 Task: Create a due date automation trigger when advanced on, on the tuesday of the week before a card is due add content with a name containing resume at 11:00 AM.
Action: Mouse moved to (1297, 102)
Screenshot: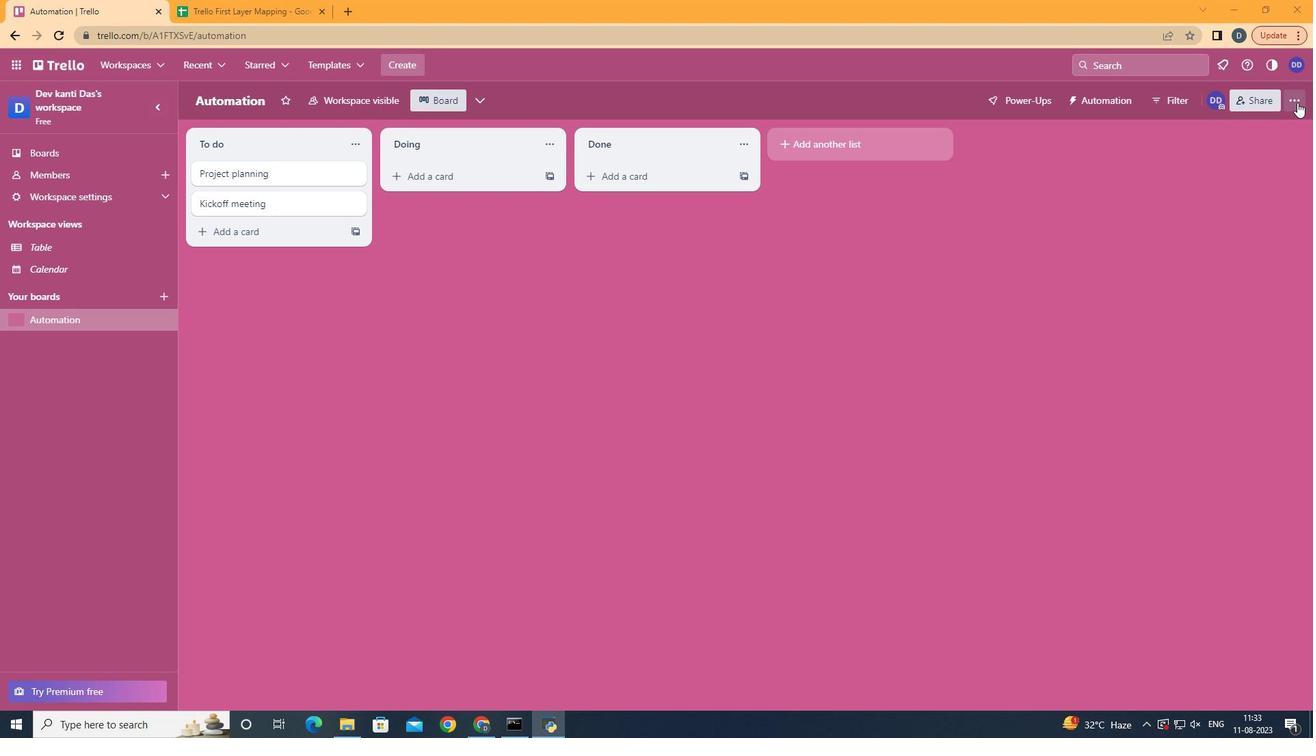 
Action: Mouse pressed left at (1297, 102)
Screenshot: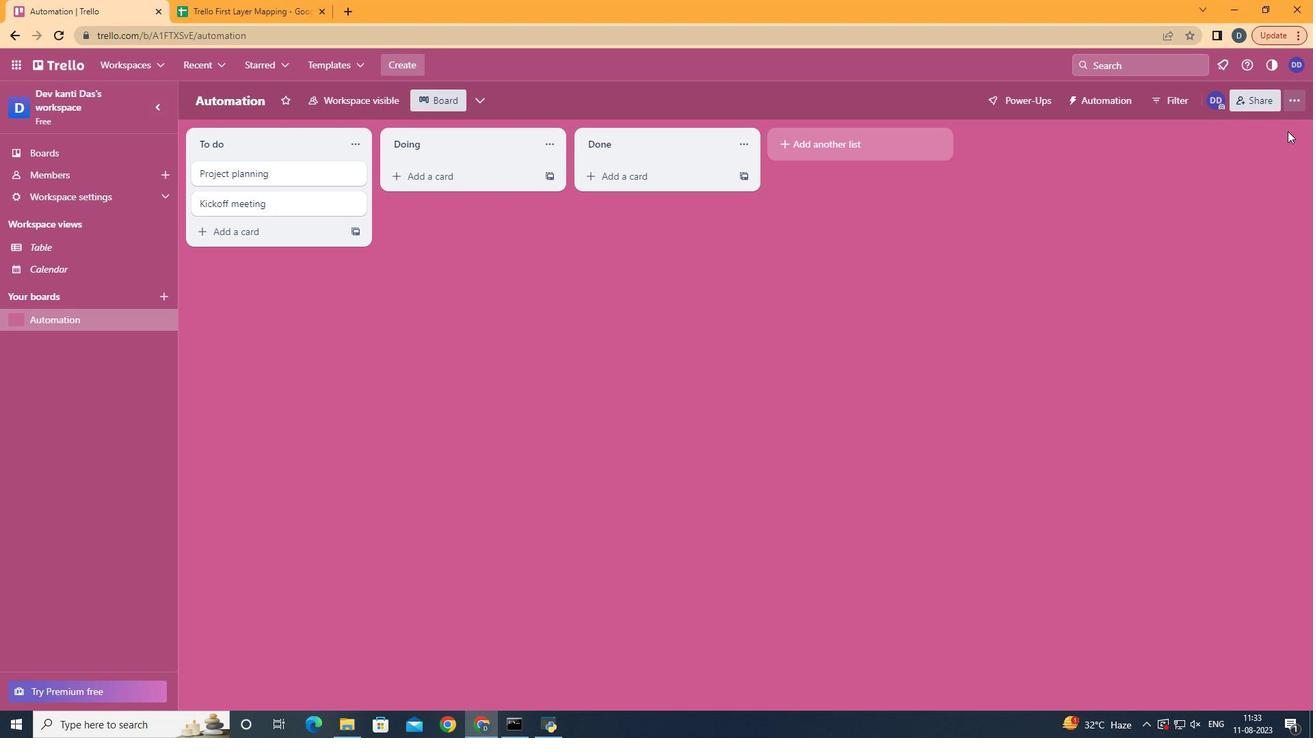 
Action: Mouse moved to (1203, 288)
Screenshot: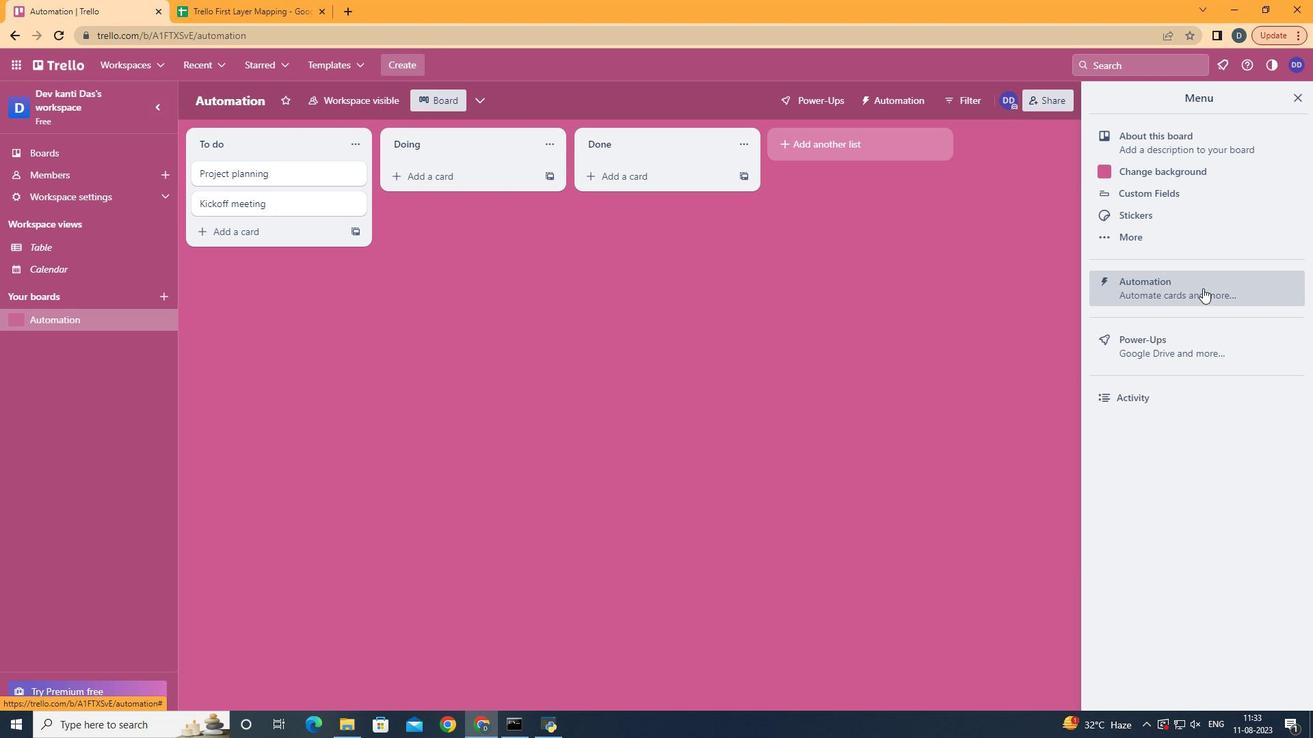 
Action: Mouse pressed left at (1203, 288)
Screenshot: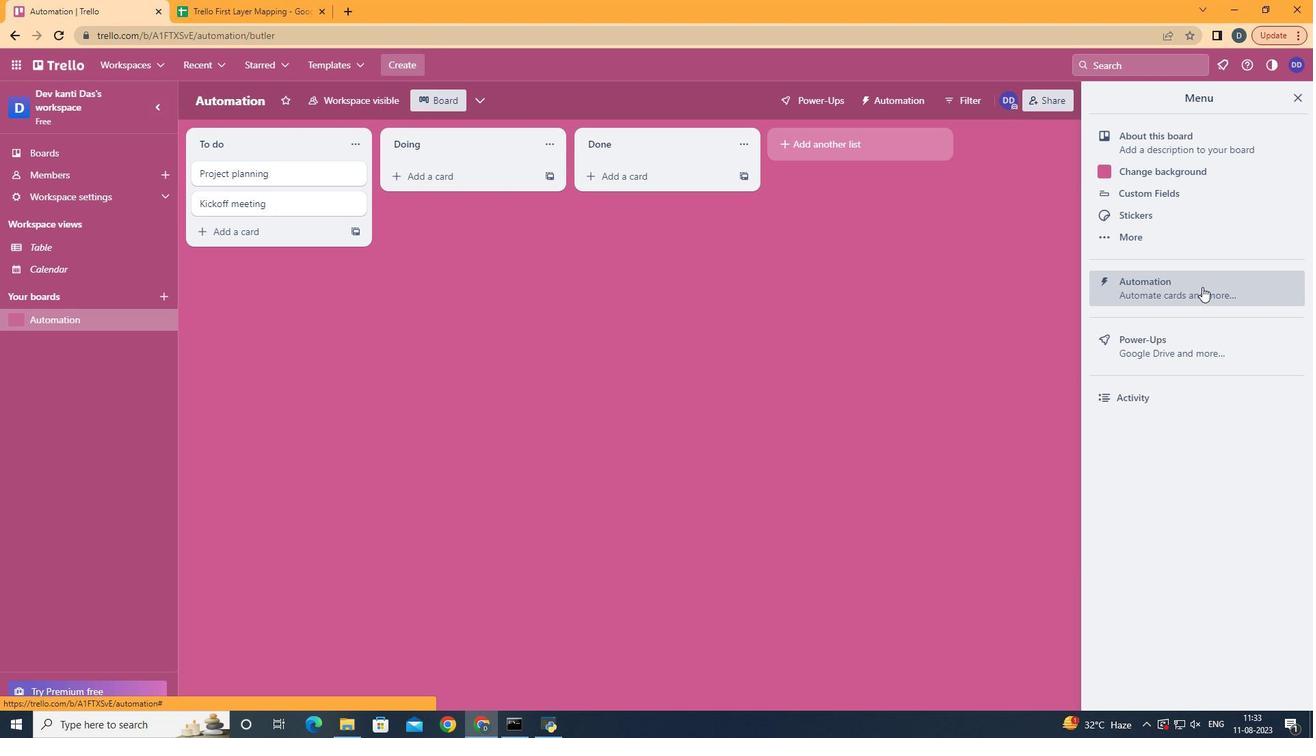 
Action: Mouse moved to (246, 269)
Screenshot: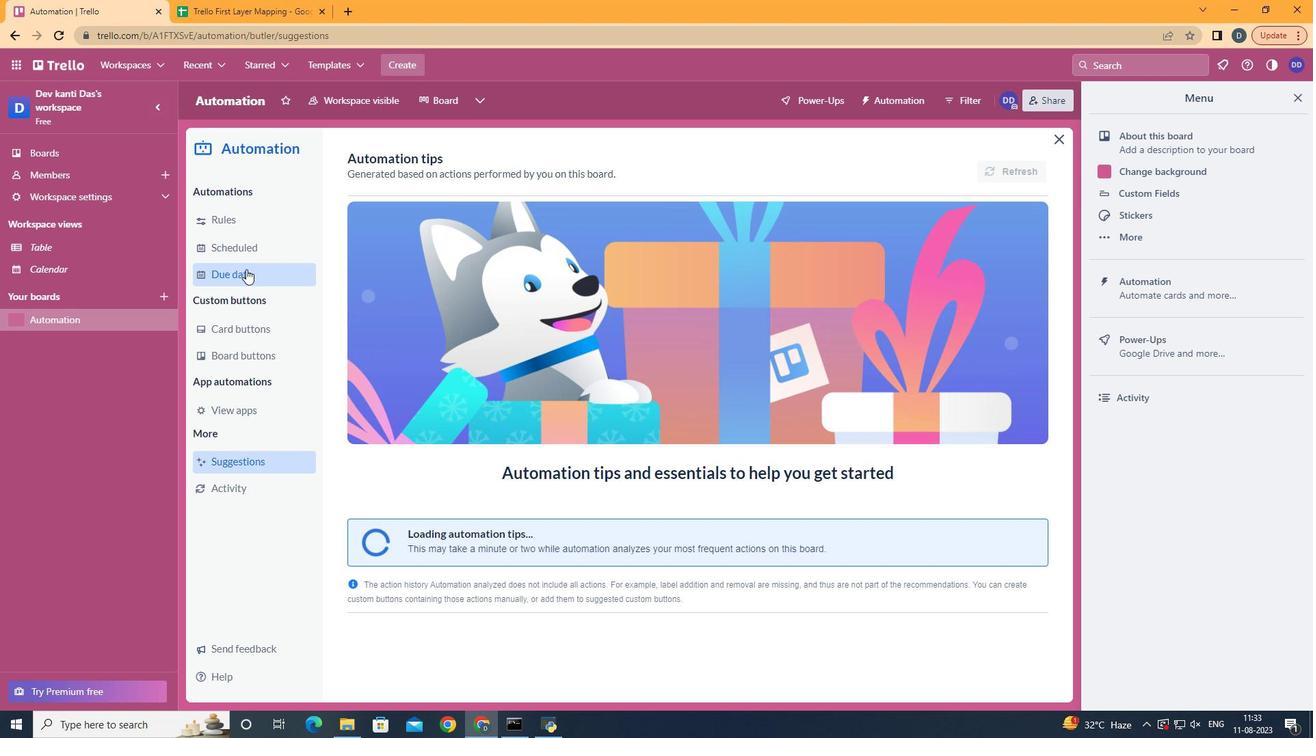 
Action: Mouse pressed left at (246, 269)
Screenshot: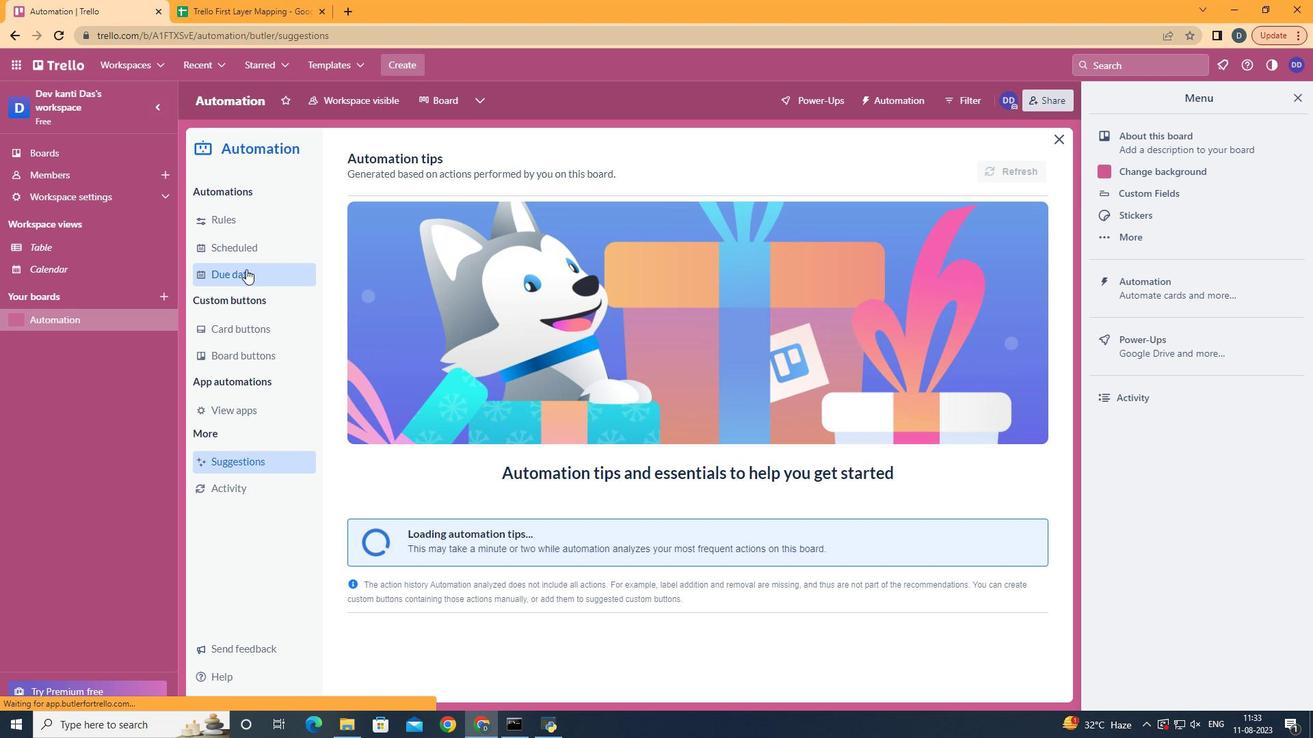 
Action: Mouse moved to (950, 166)
Screenshot: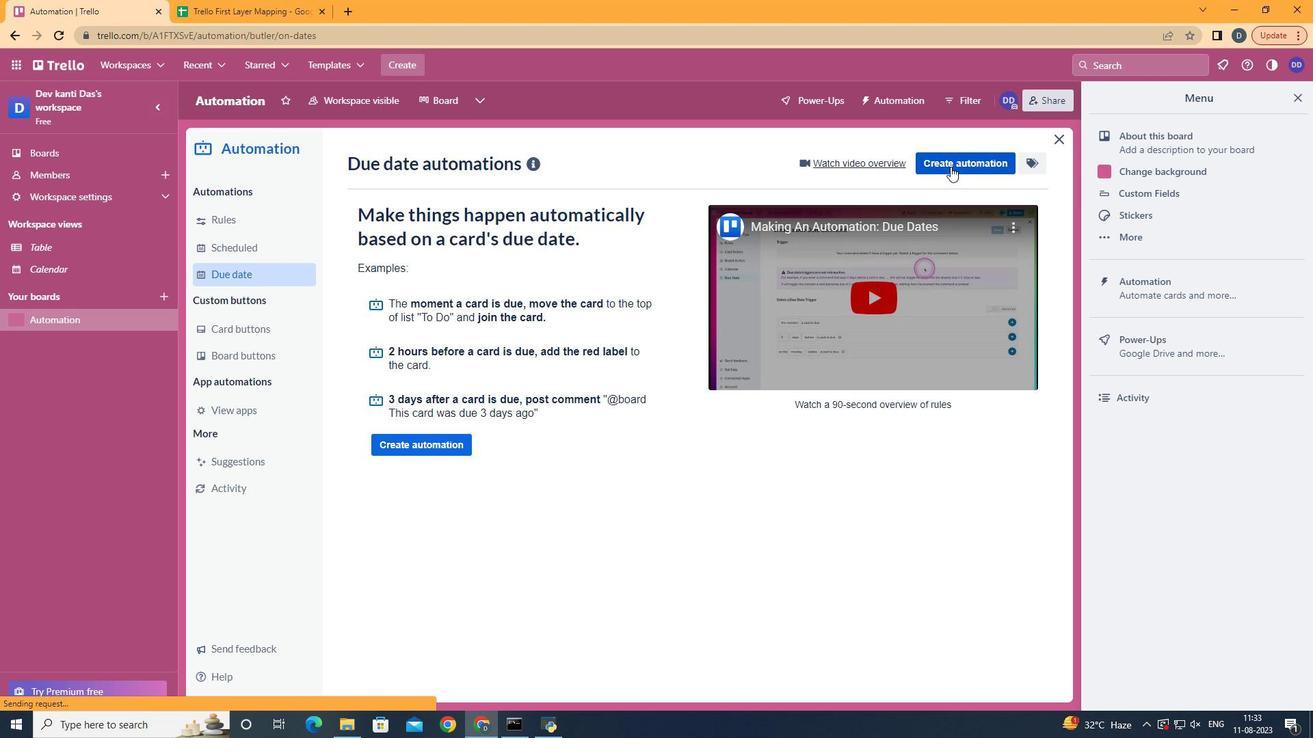 
Action: Mouse pressed left at (950, 166)
Screenshot: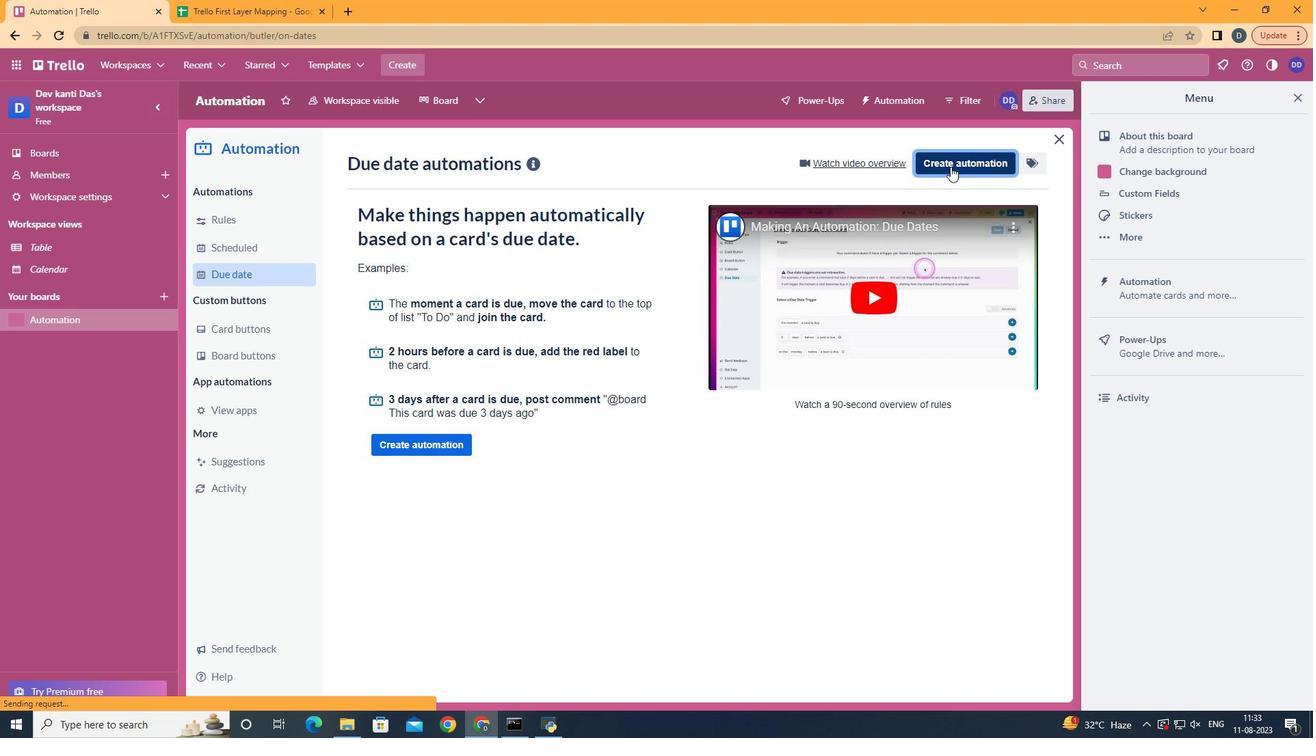 
Action: Mouse moved to (669, 296)
Screenshot: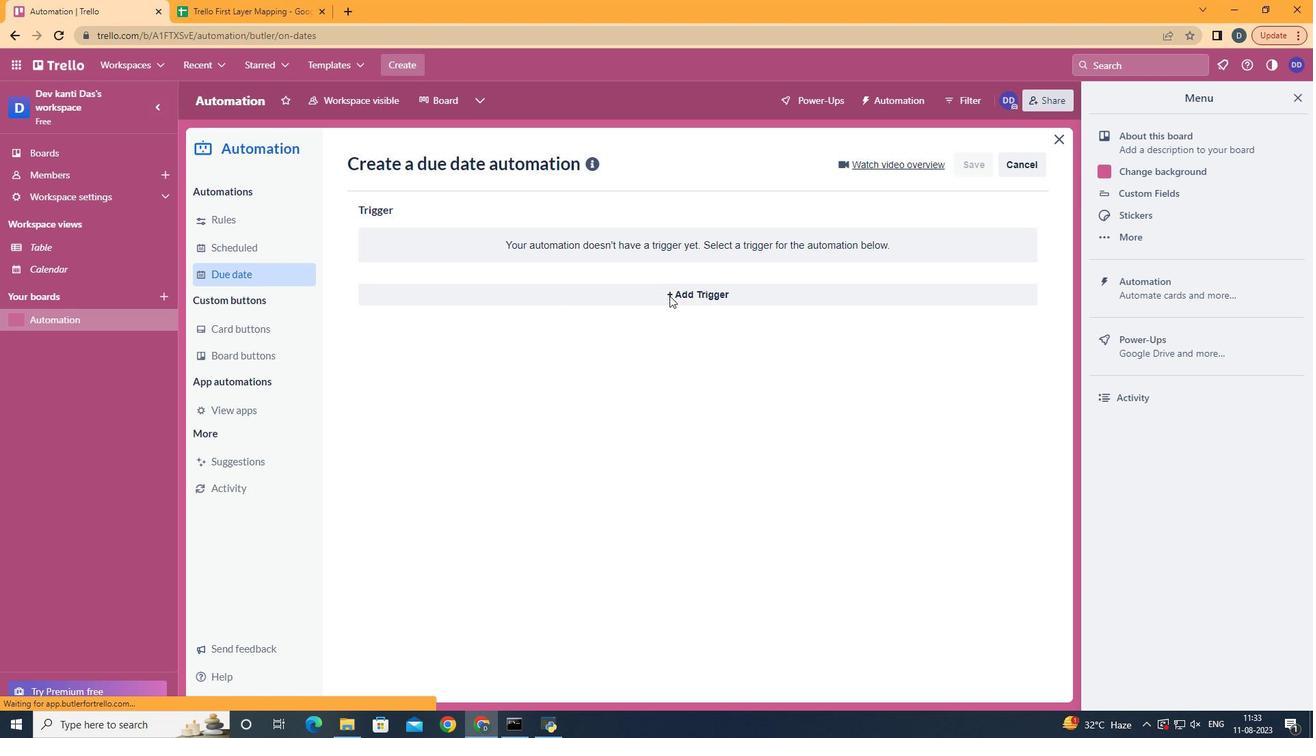 
Action: Mouse pressed left at (669, 296)
Screenshot: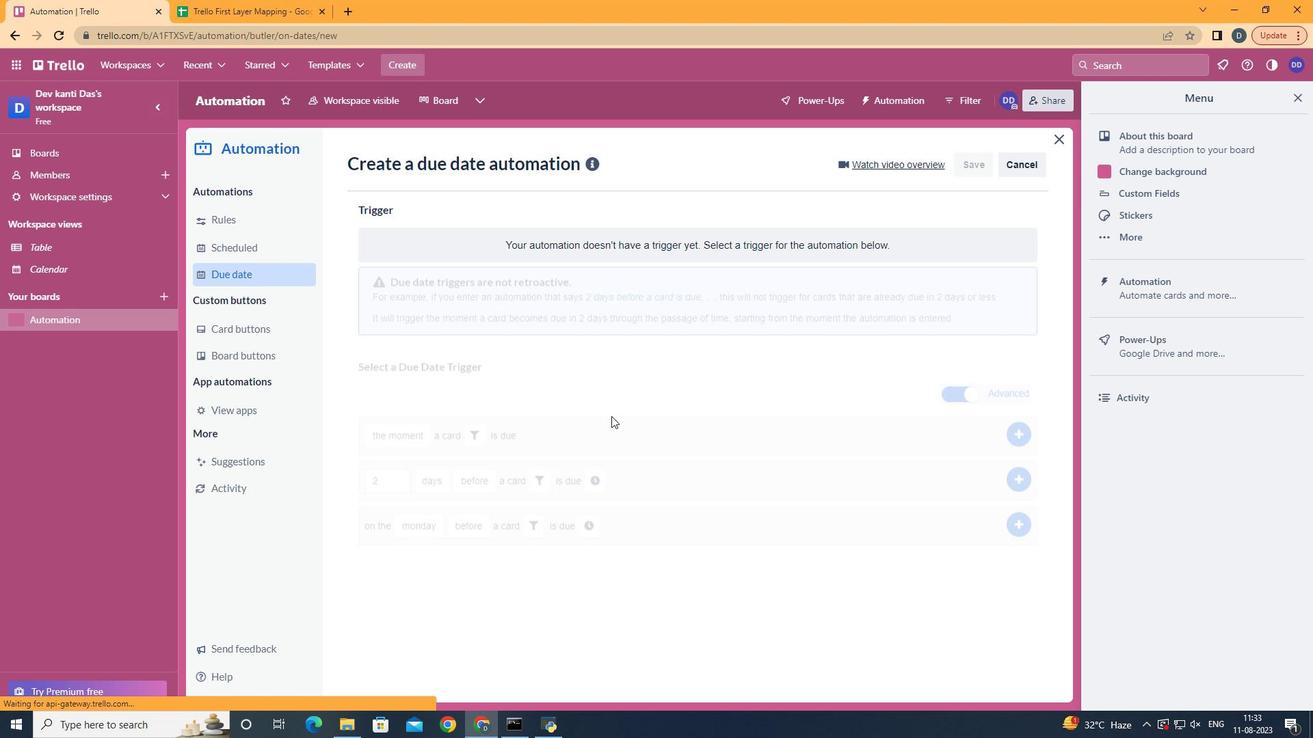 
Action: Mouse moved to (445, 372)
Screenshot: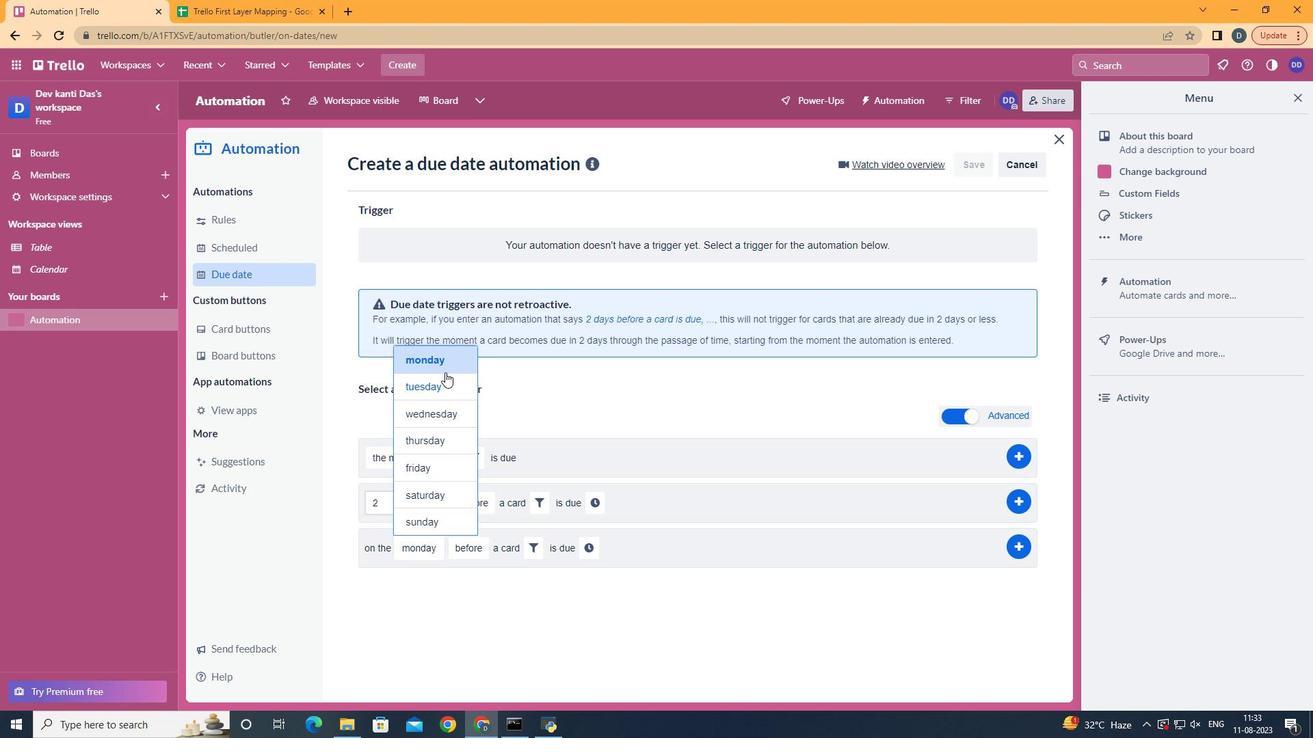 
Action: Mouse pressed left at (445, 372)
Screenshot: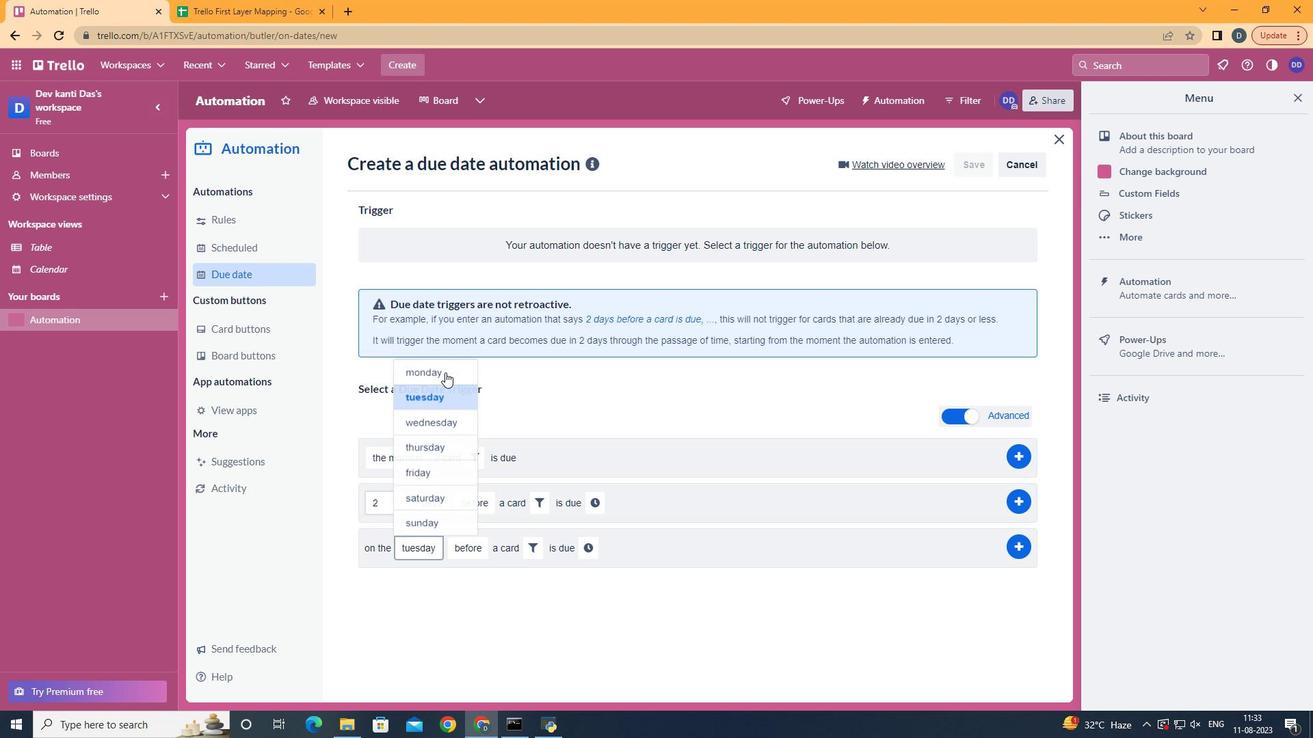 
Action: Mouse moved to (493, 655)
Screenshot: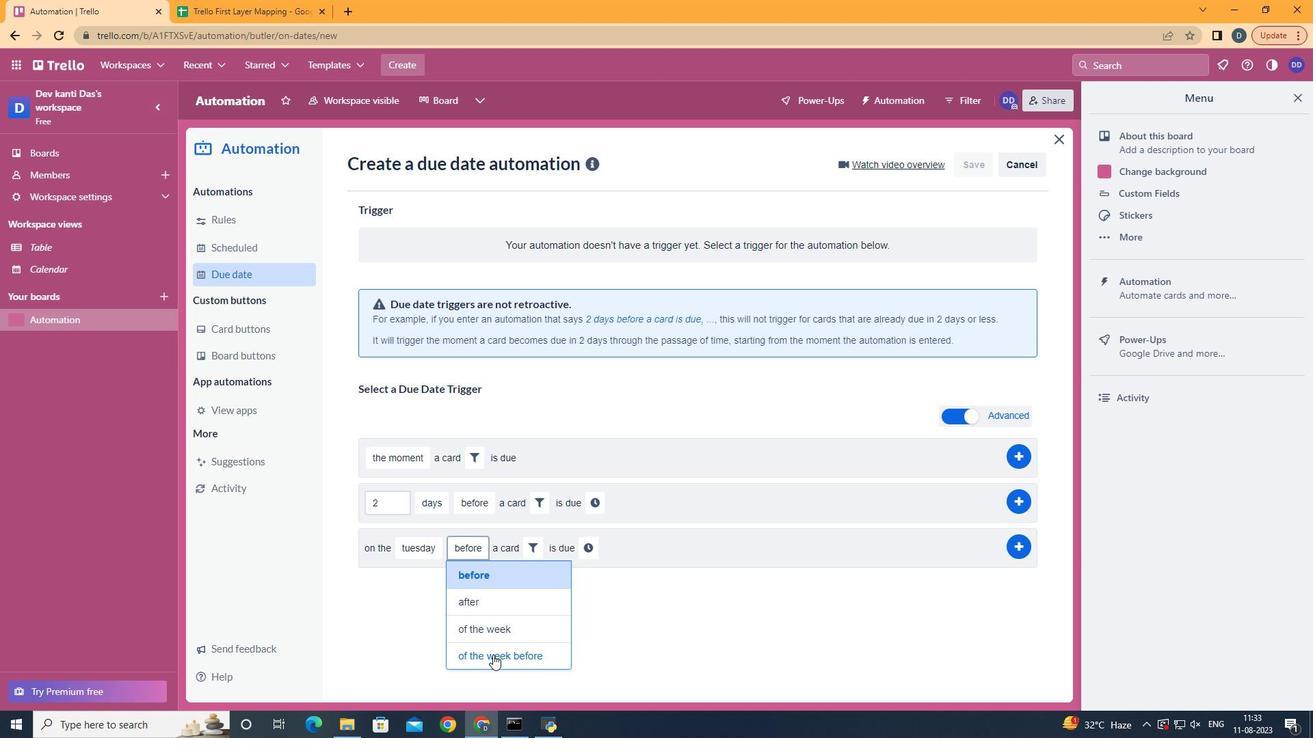 
Action: Mouse pressed left at (493, 655)
Screenshot: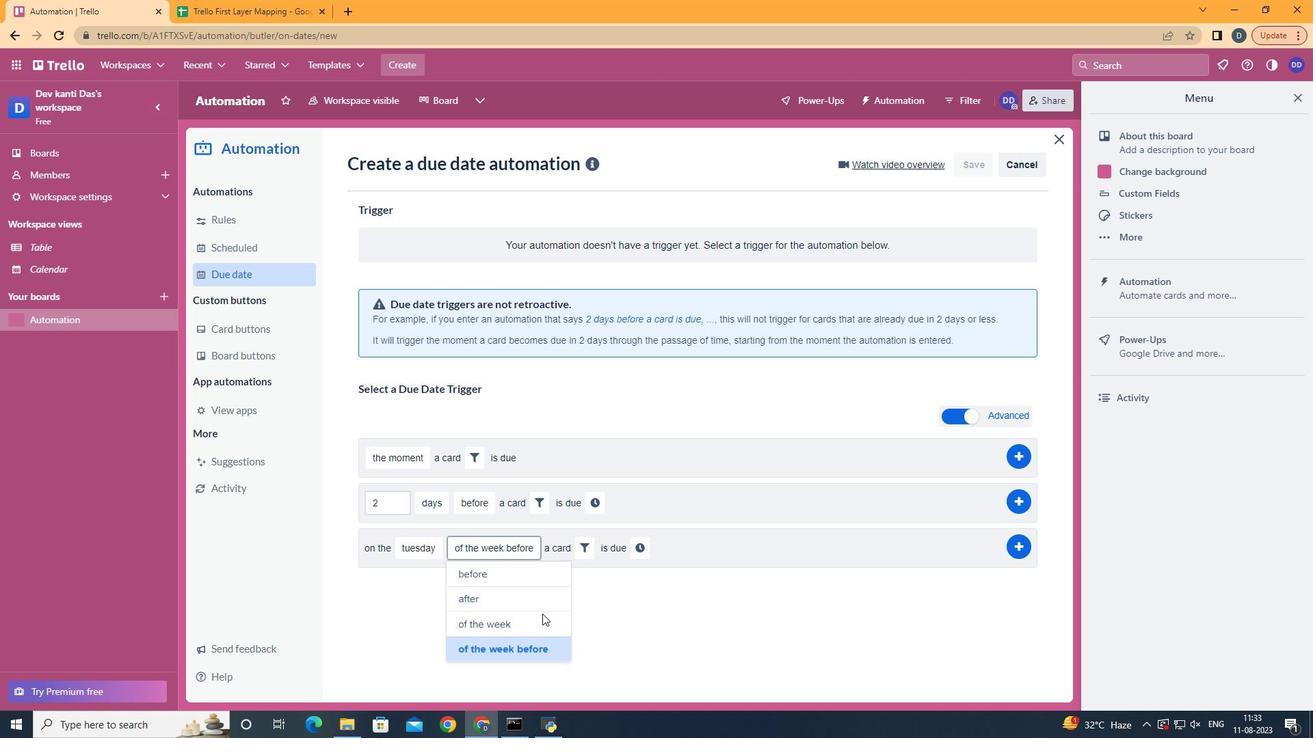 
Action: Mouse moved to (582, 545)
Screenshot: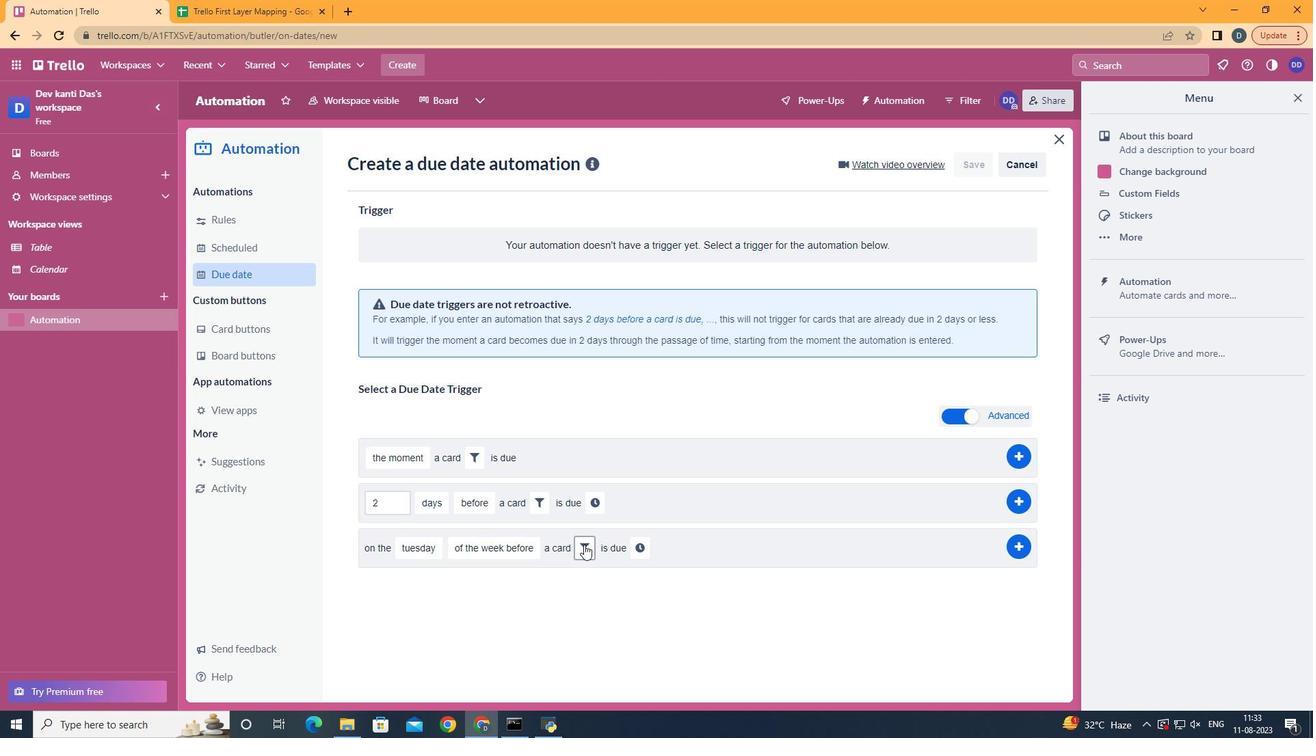 
Action: Mouse pressed left at (582, 545)
Screenshot: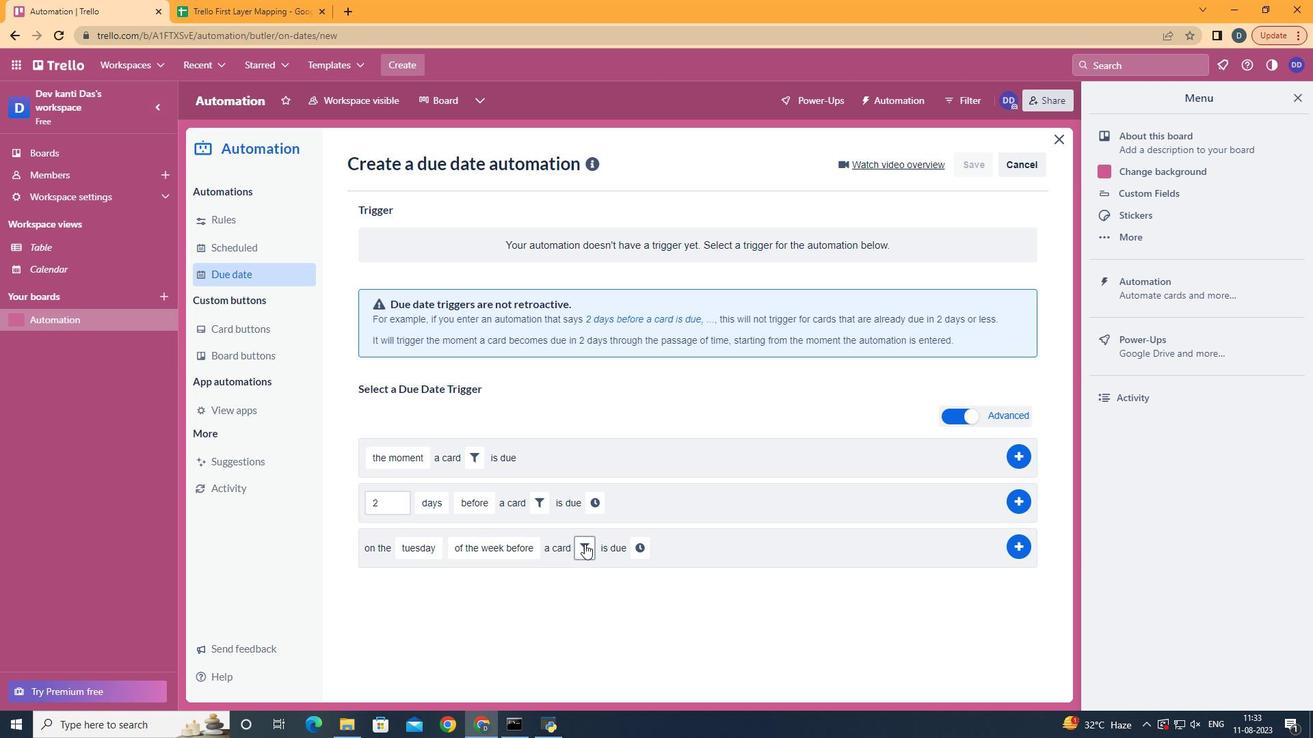 
Action: Mouse moved to (746, 586)
Screenshot: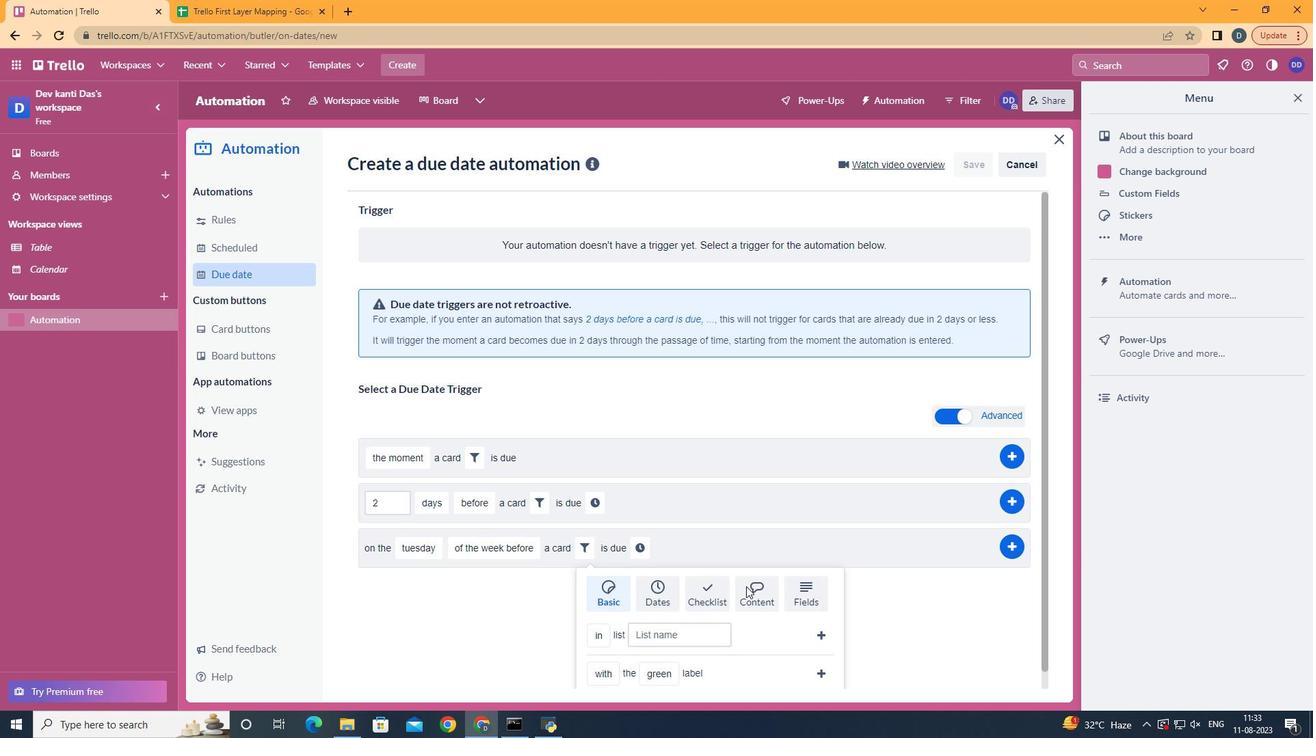 
Action: Mouse pressed left at (746, 586)
Screenshot: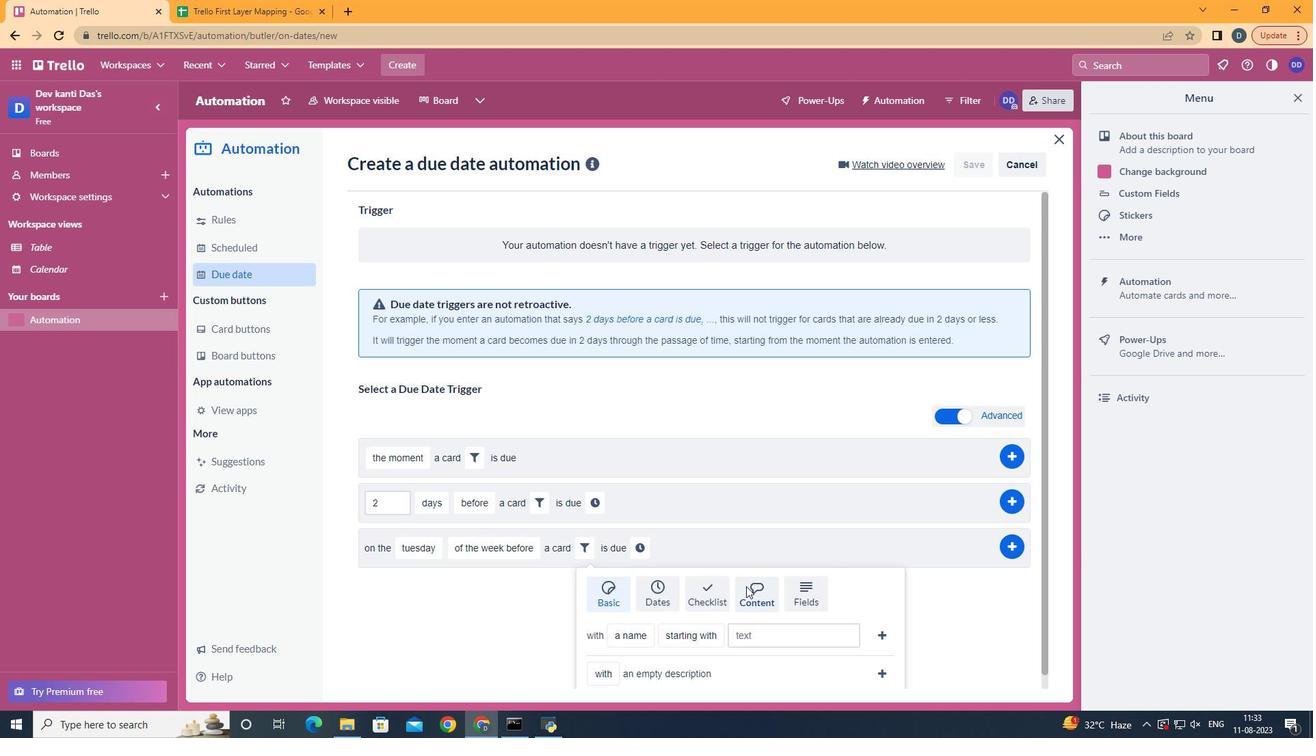 
Action: Mouse moved to (714, 525)
Screenshot: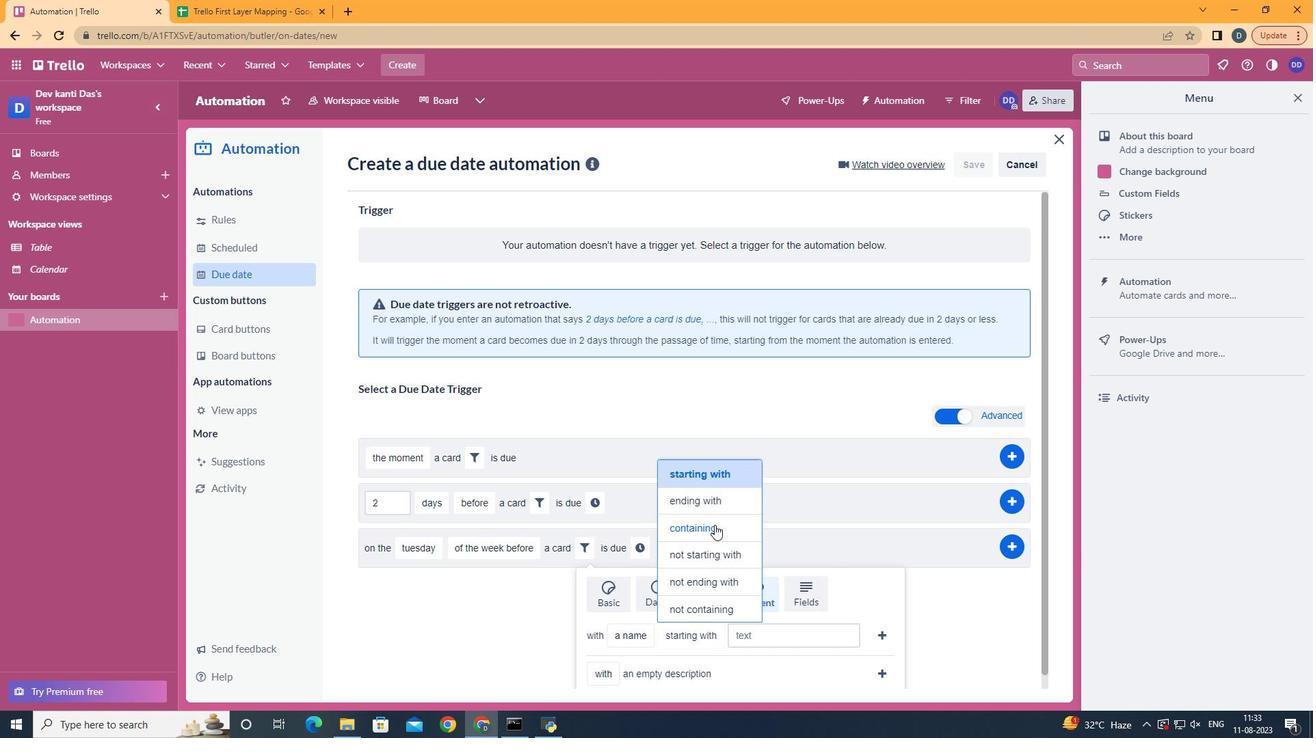 
Action: Mouse pressed left at (714, 525)
Screenshot: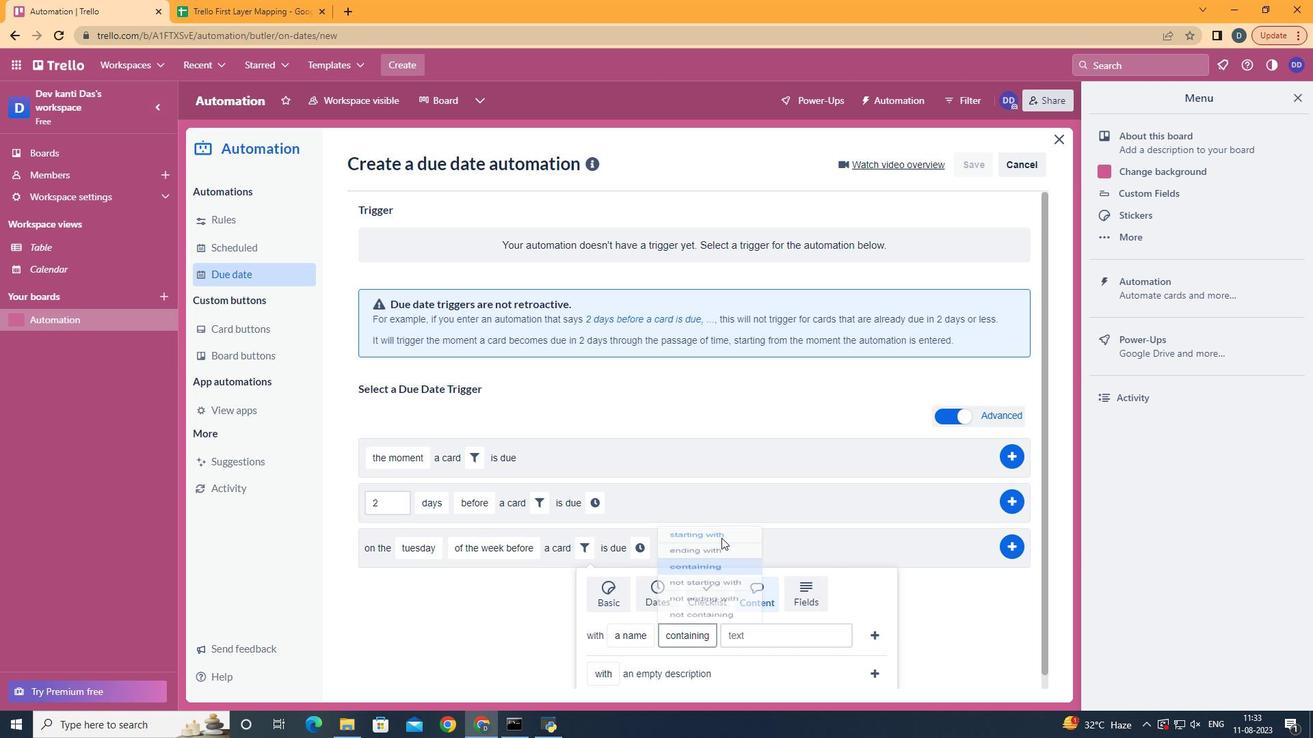 
Action: Mouse moved to (780, 646)
Screenshot: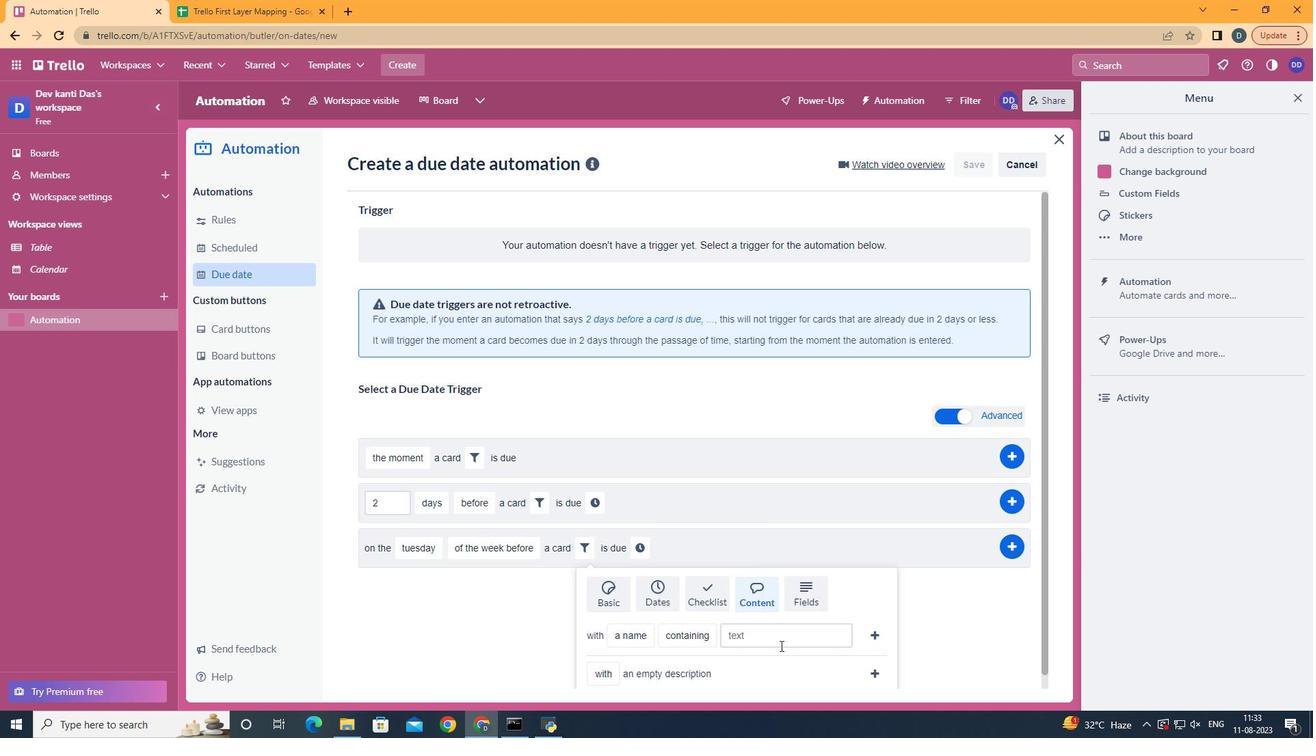 
Action: Mouse pressed left at (780, 646)
Screenshot: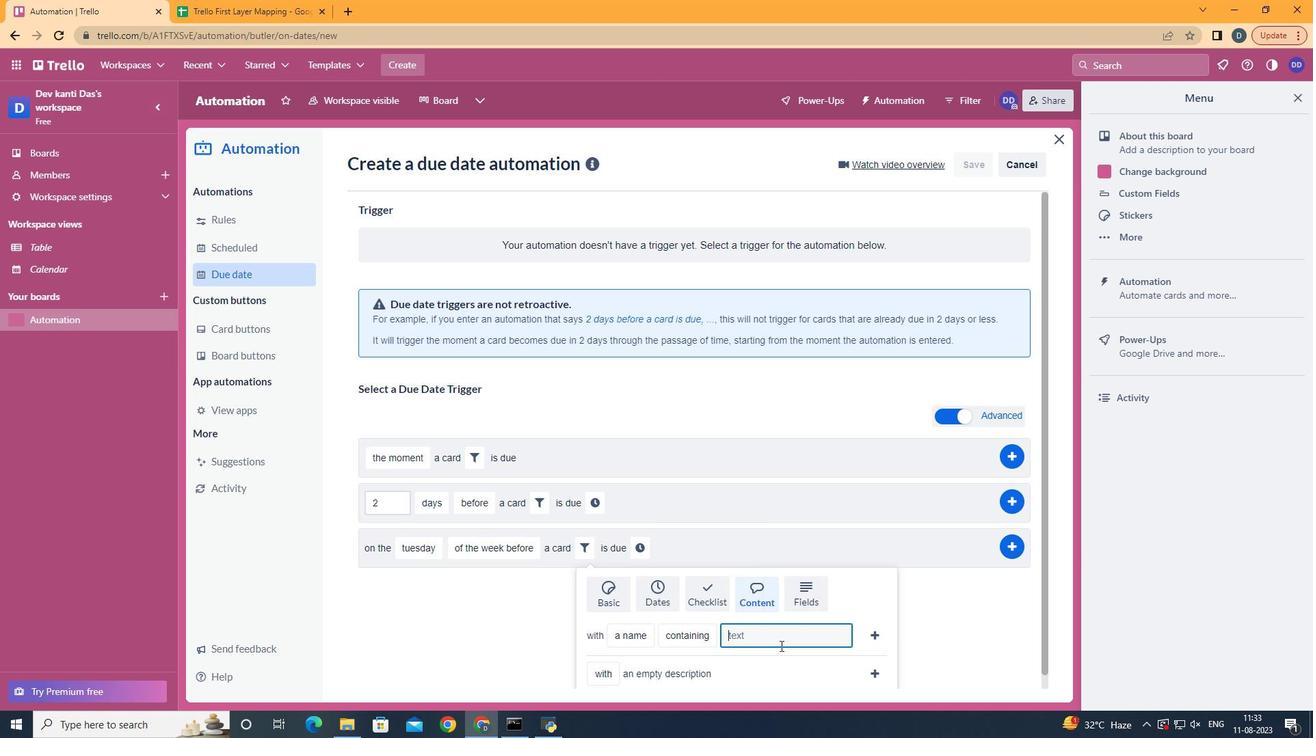 
Action: Mouse moved to (783, 646)
Screenshot: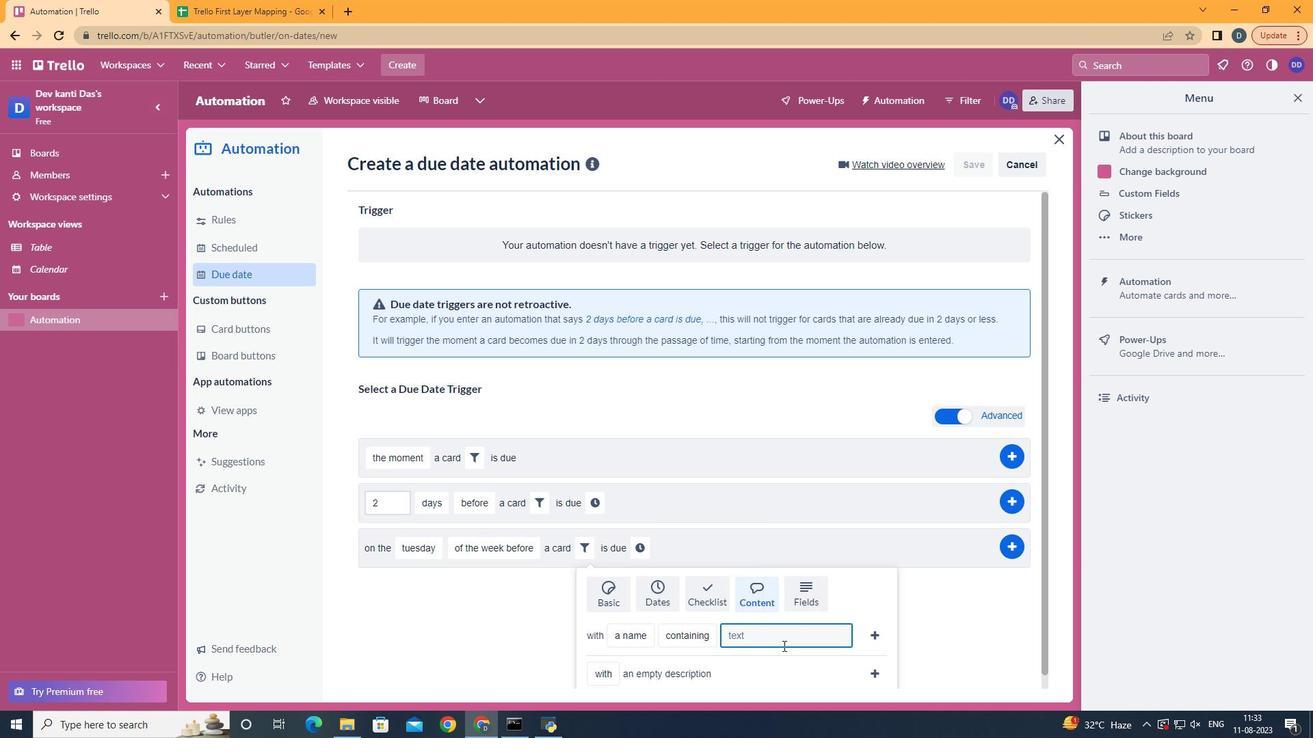 
Action: Key pressed resume
Screenshot: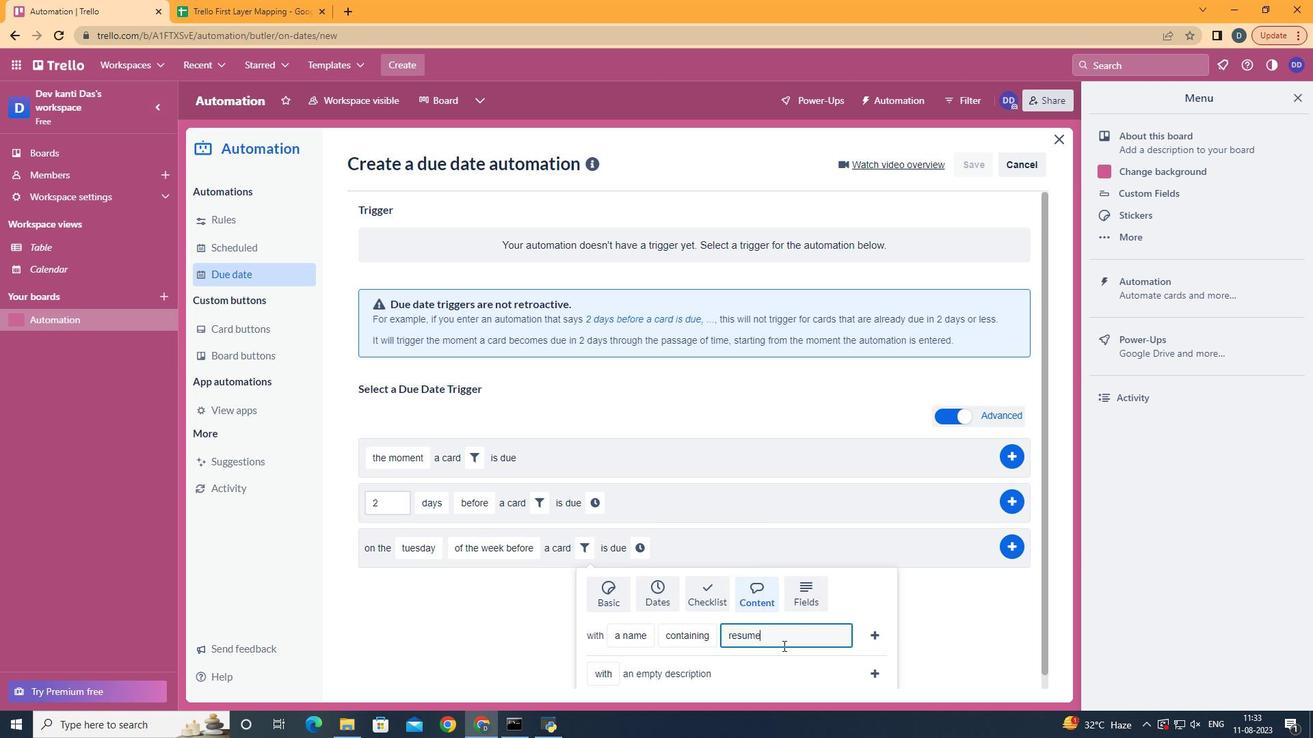 
Action: Mouse moved to (872, 634)
Screenshot: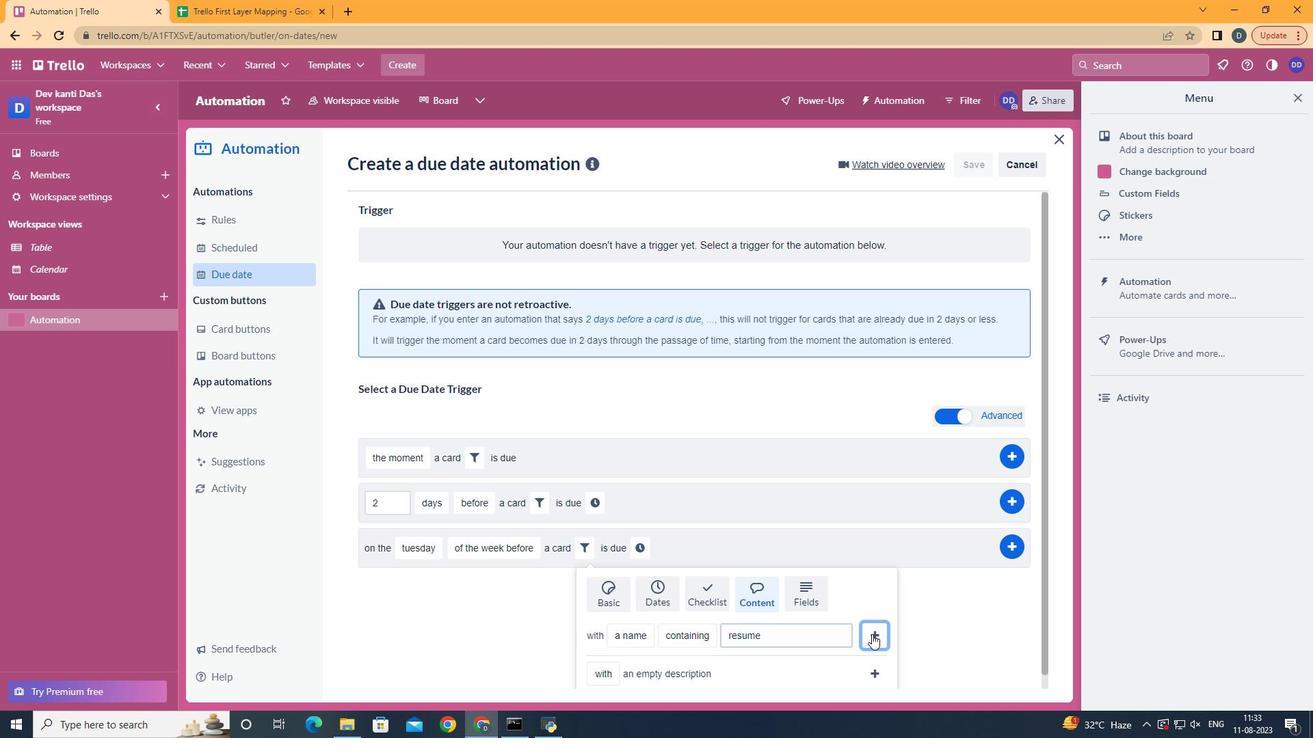 
Action: Mouse pressed left at (872, 634)
Screenshot: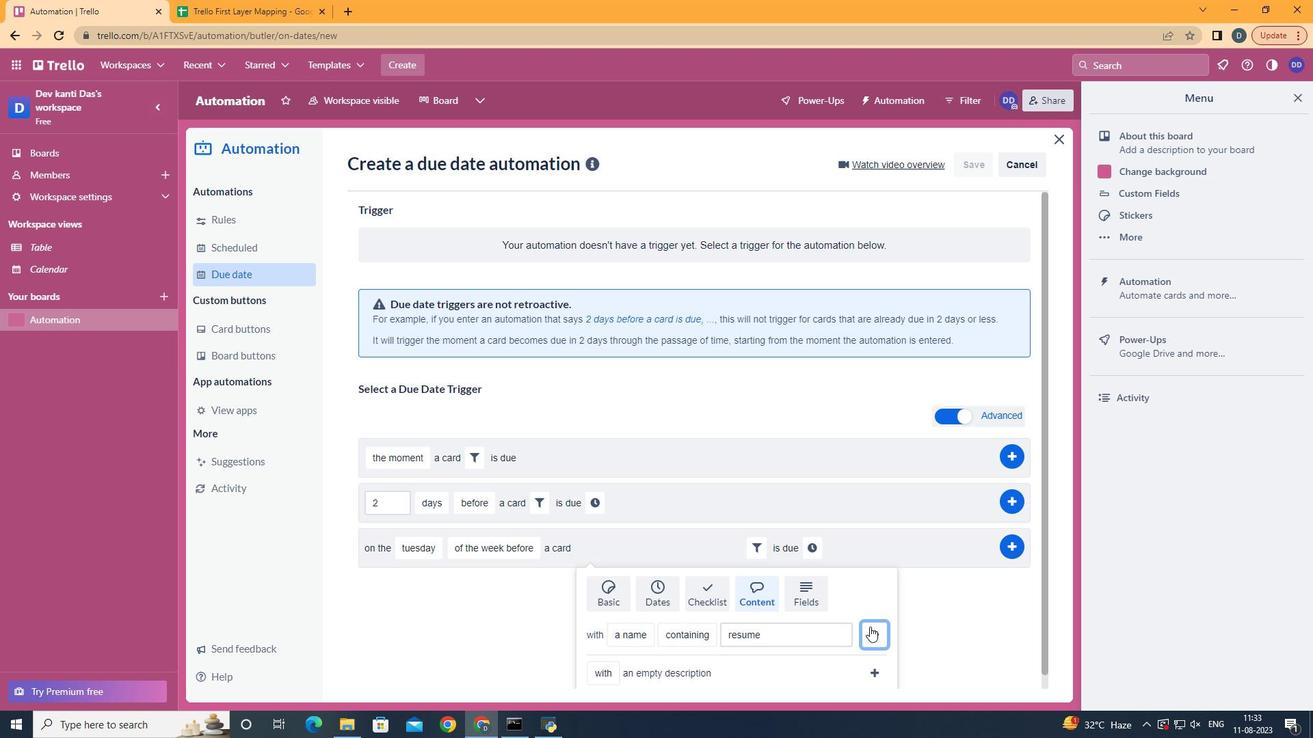 
Action: Mouse moved to (807, 539)
Screenshot: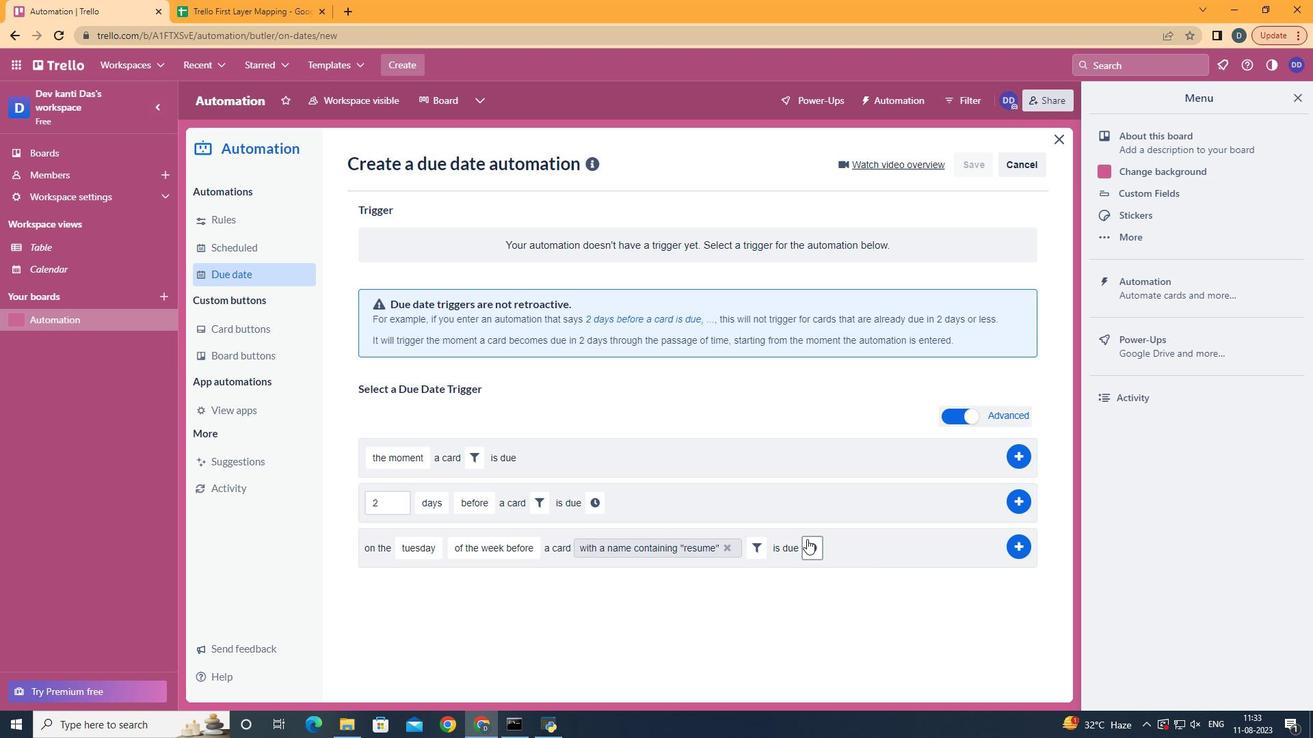 
Action: Mouse pressed left at (807, 539)
Screenshot: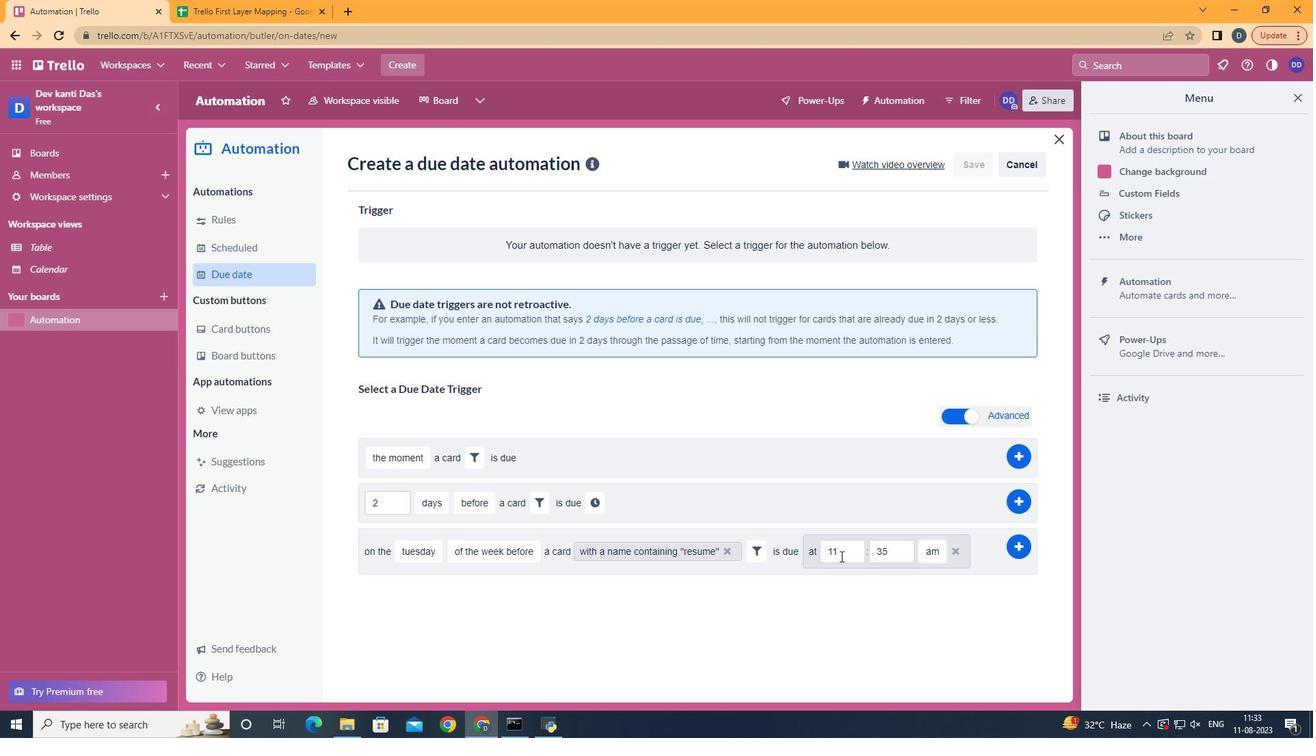 
Action: Mouse moved to (892, 558)
Screenshot: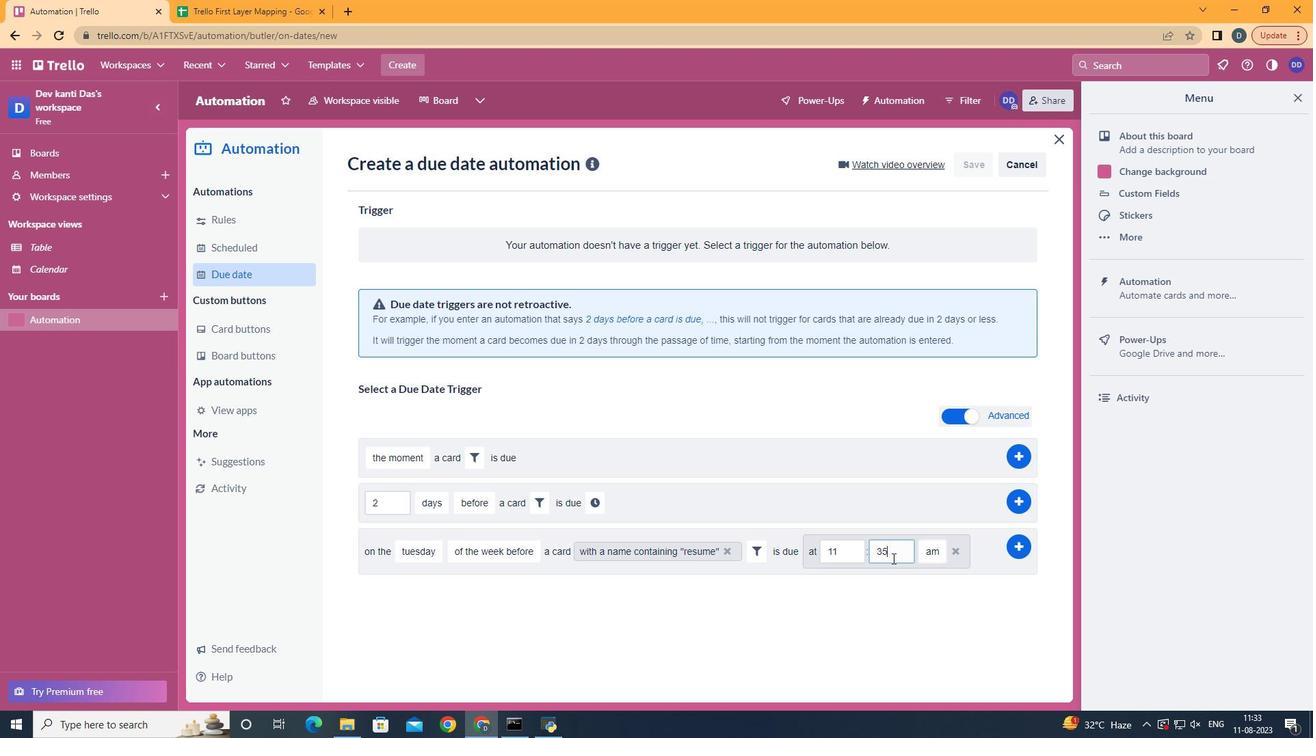 
Action: Mouse pressed left at (892, 558)
Screenshot: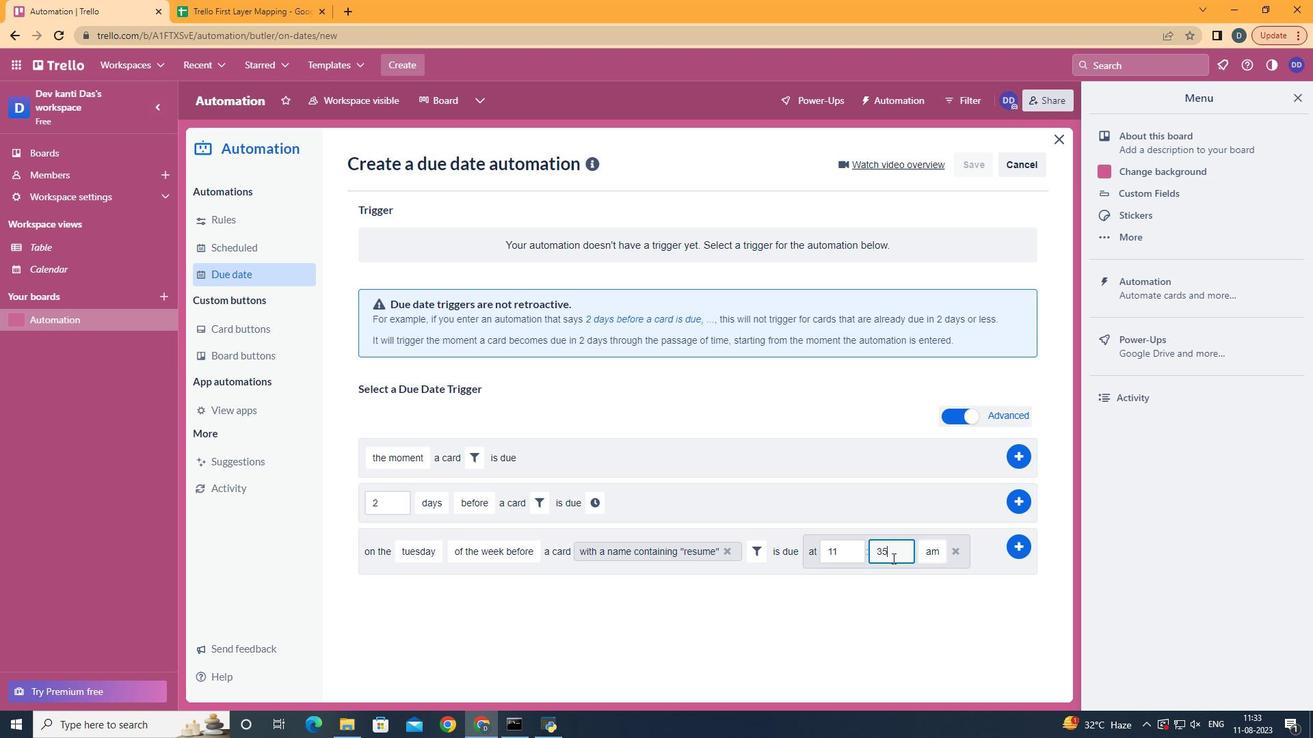 
Action: Key pressed <Key.backspace><Key.backspace>00
Screenshot: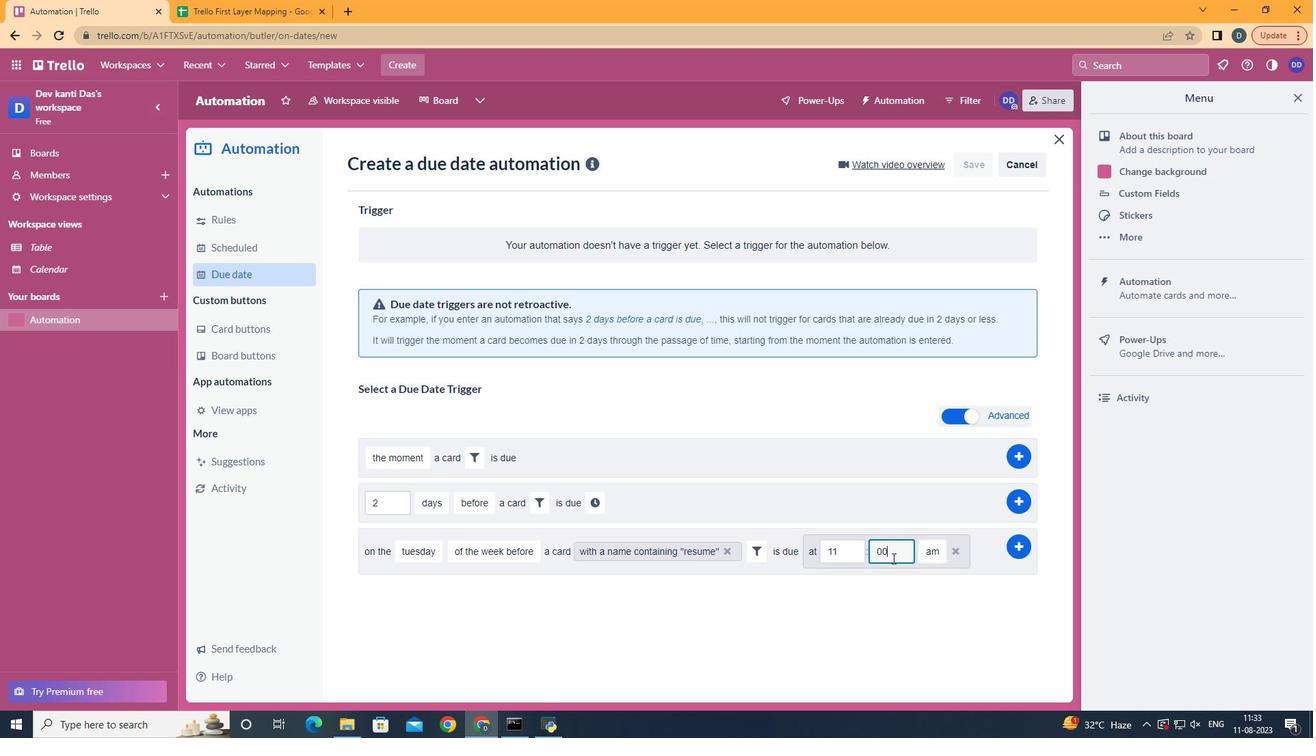 
Action: Mouse moved to (1017, 537)
Screenshot: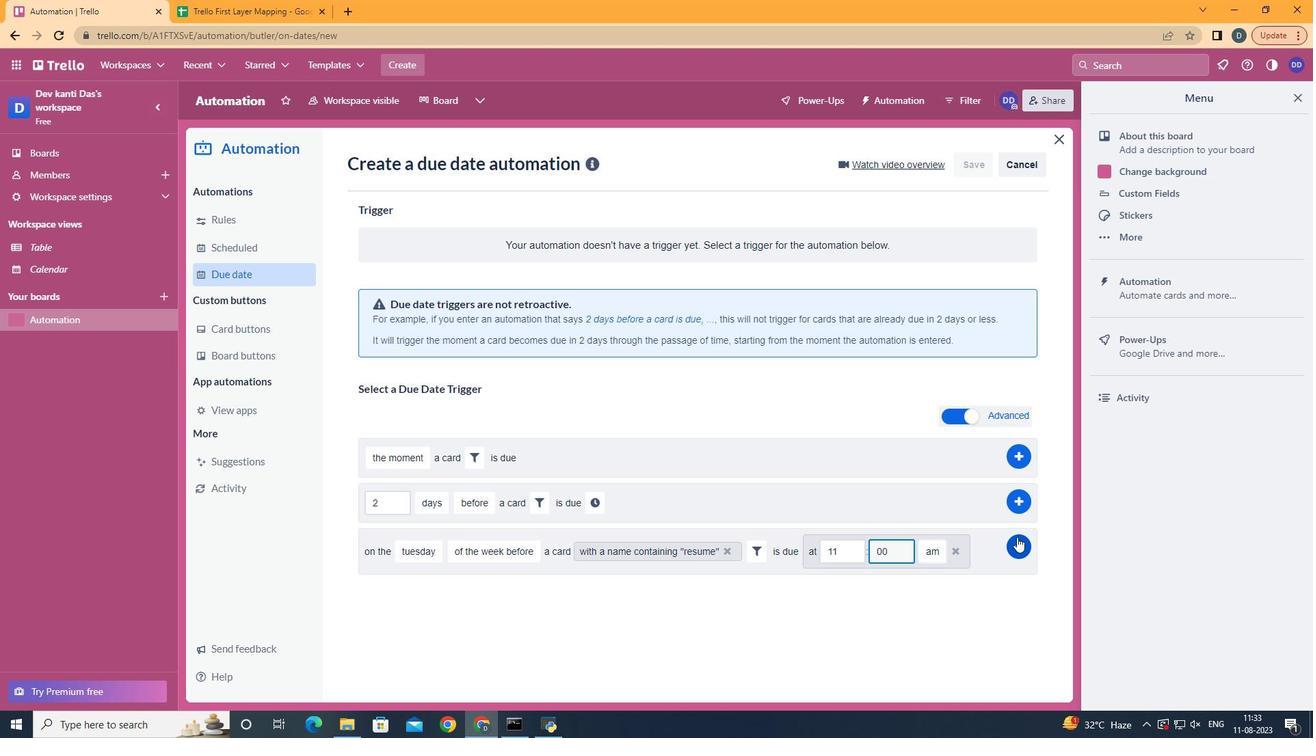 
Action: Mouse pressed left at (1017, 537)
Screenshot: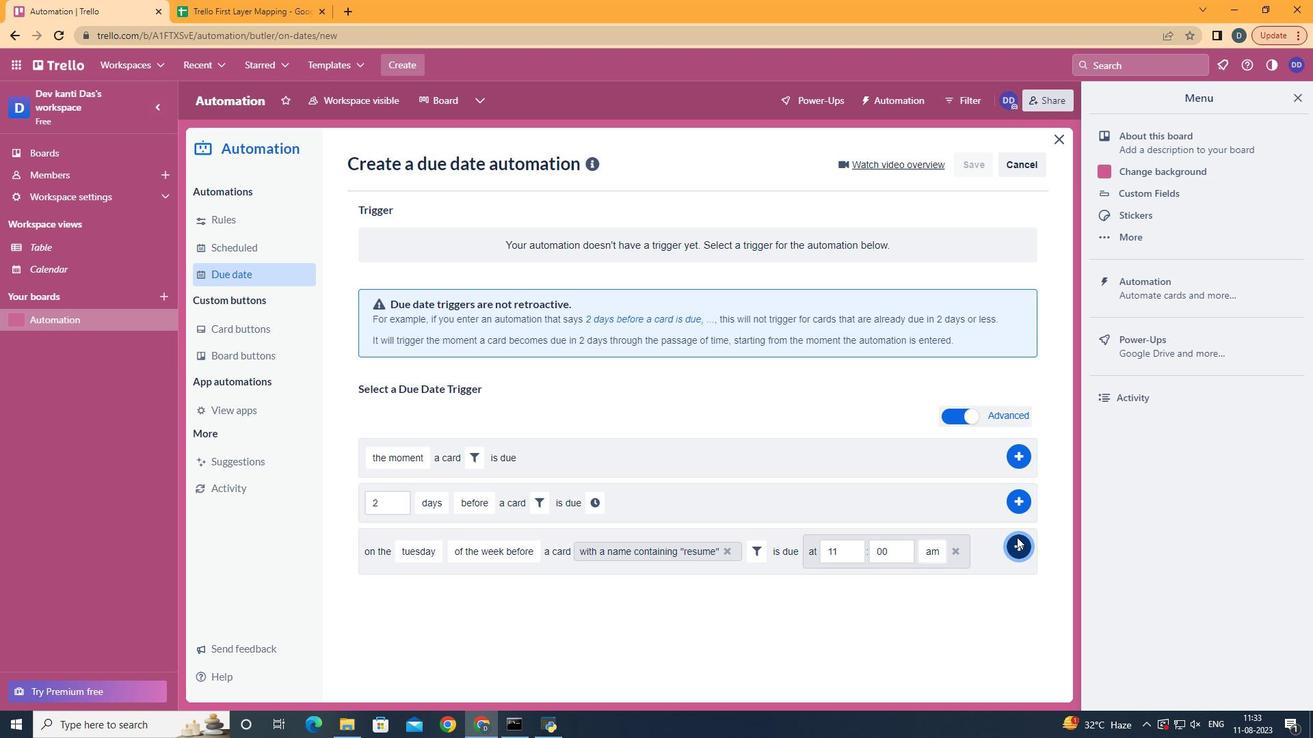 
